 Task: Look for products with vanilla flavor.
Action: Mouse pressed left at (23, 74)
Screenshot: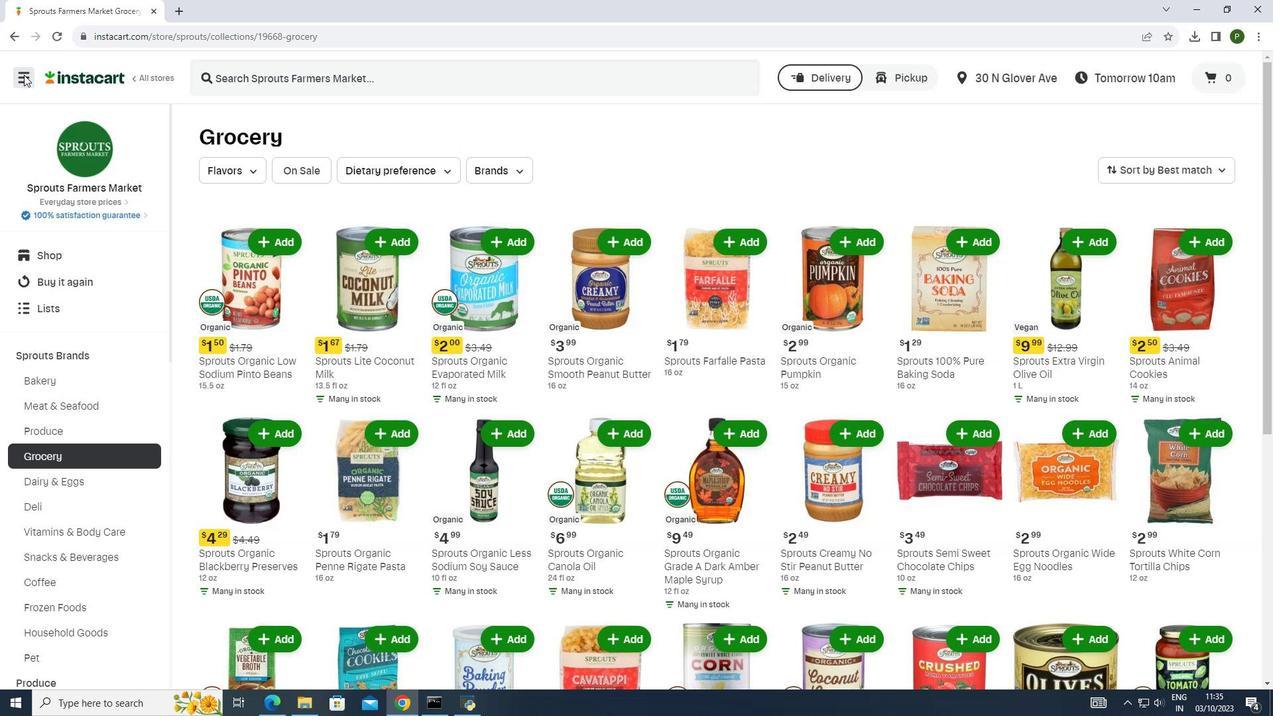 
Action: Mouse moved to (55, 346)
Screenshot: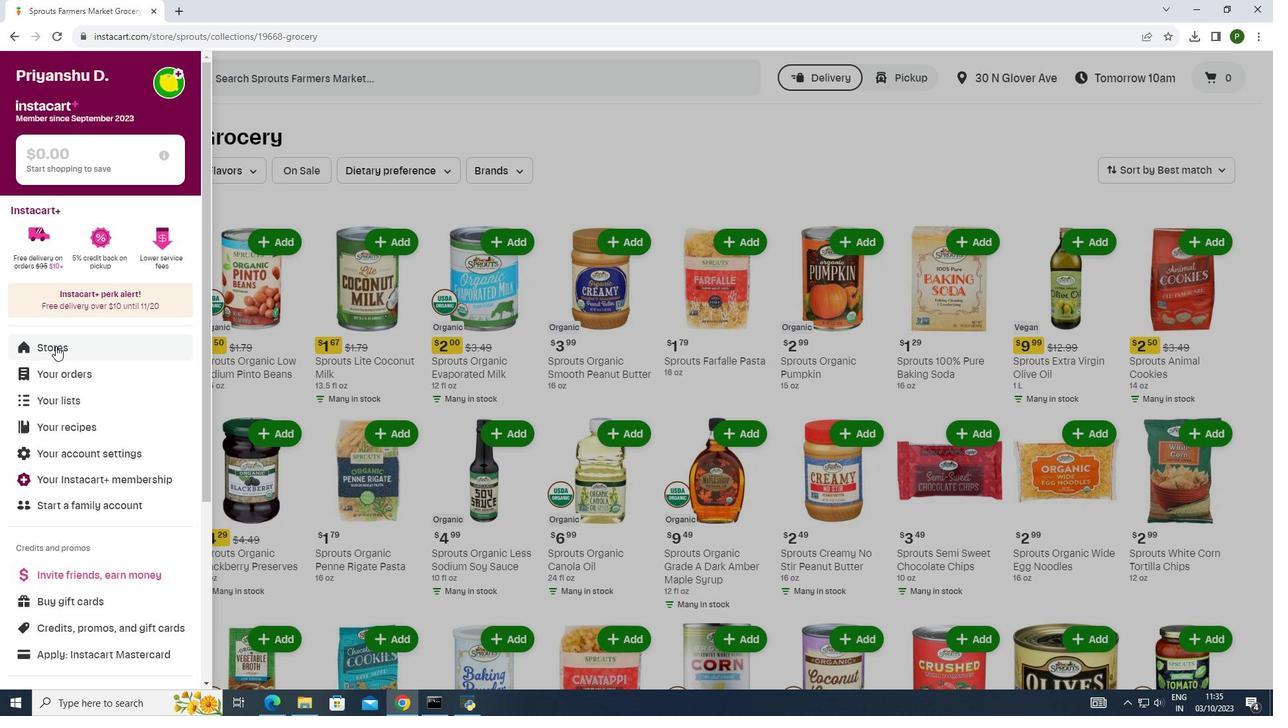 
Action: Mouse pressed left at (55, 346)
Screenshot: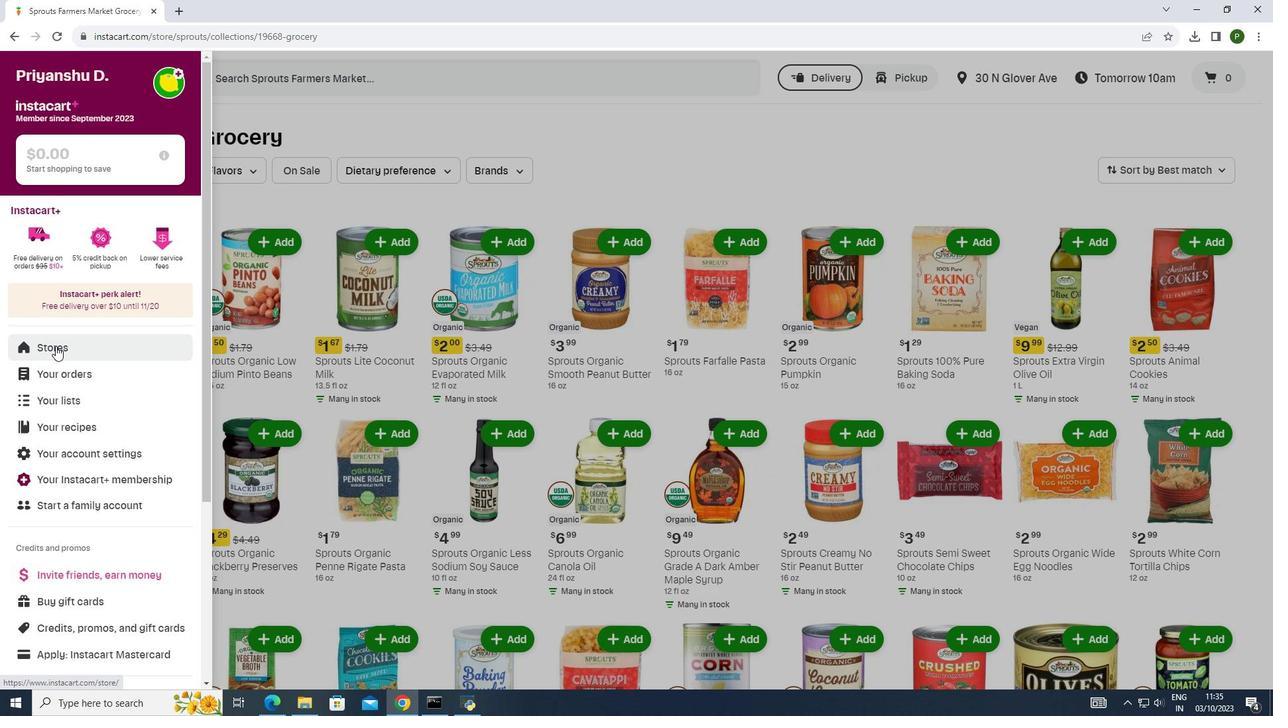 
Action: Mouse moved to (308, 132)
Screenshot: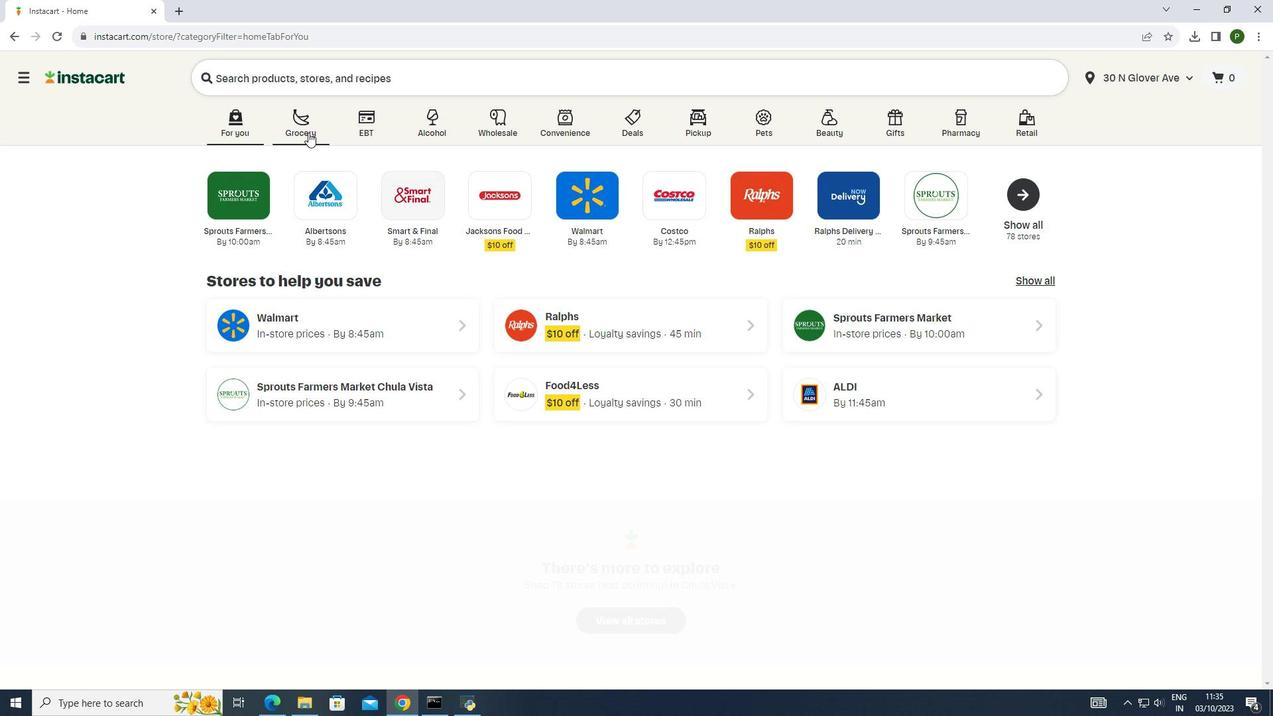 
Action: Mouse pressed left at (308, 132)
Screenshot: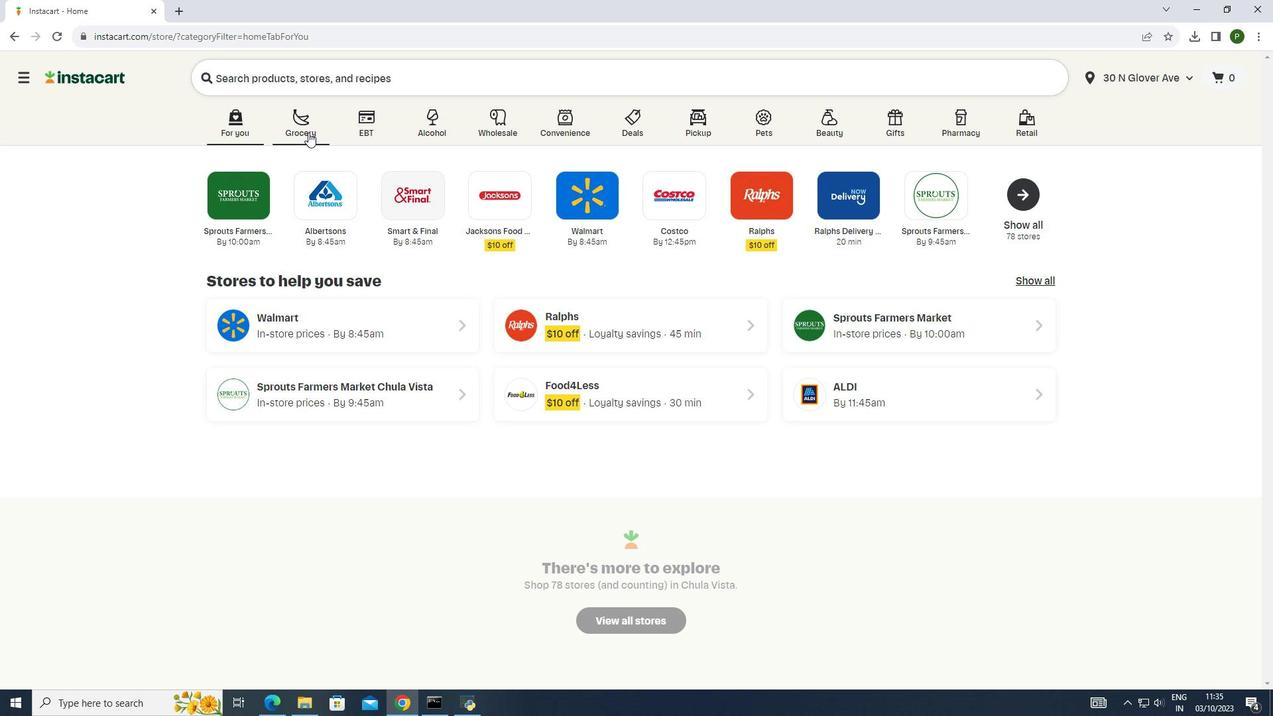 
Action: Mouse moved to (666, 203)
Screenshot: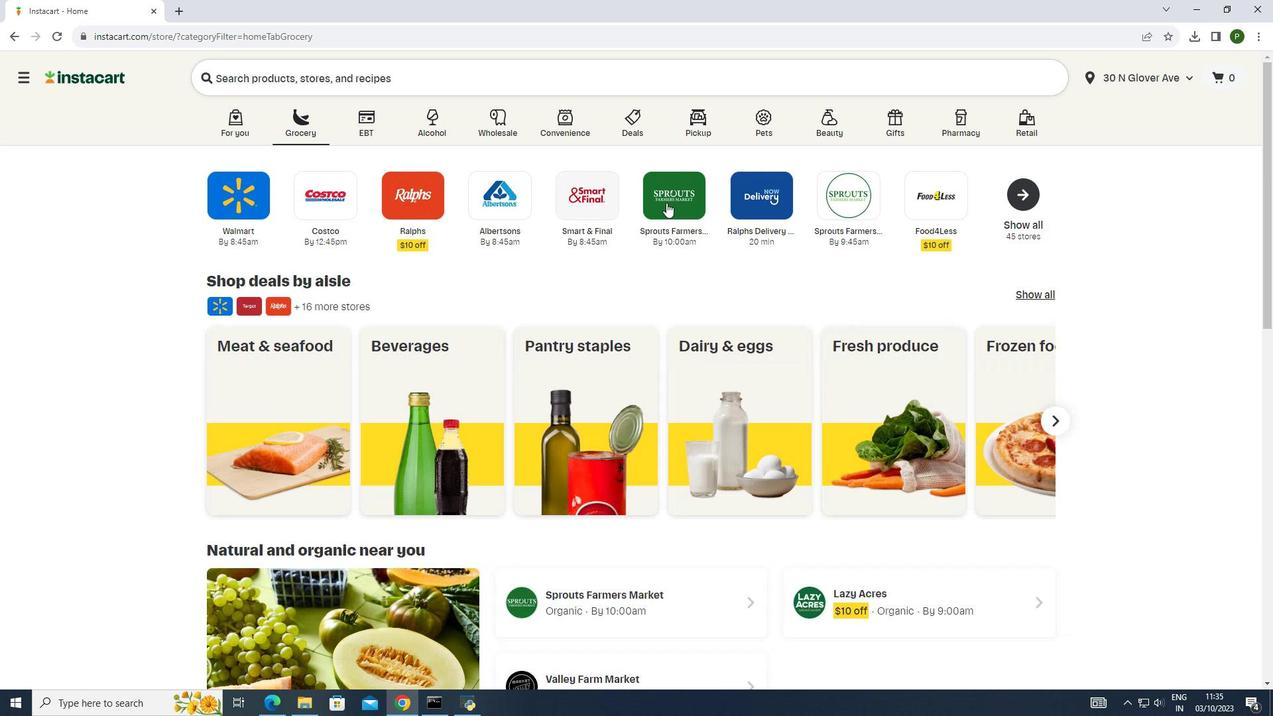 
Action: Mouse pressed left at (666, 203)
Screenshot: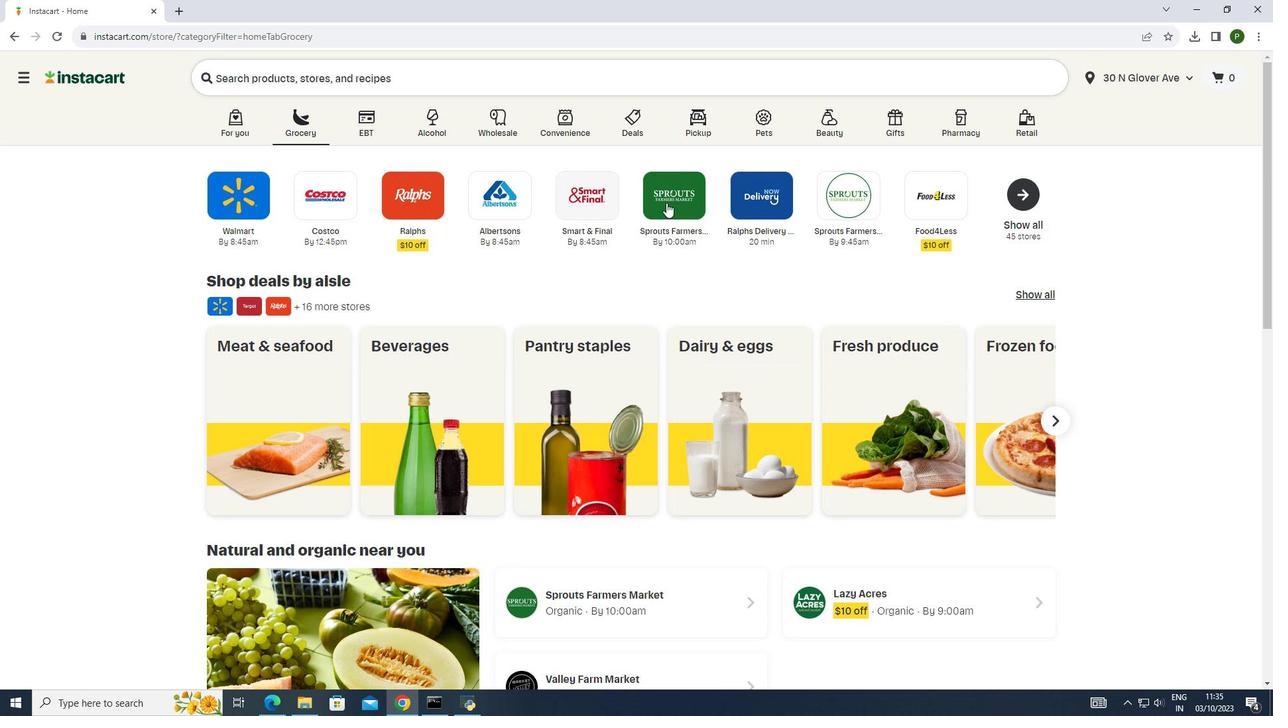 
Action: Mouse moved to (79, 345)
Screenshot: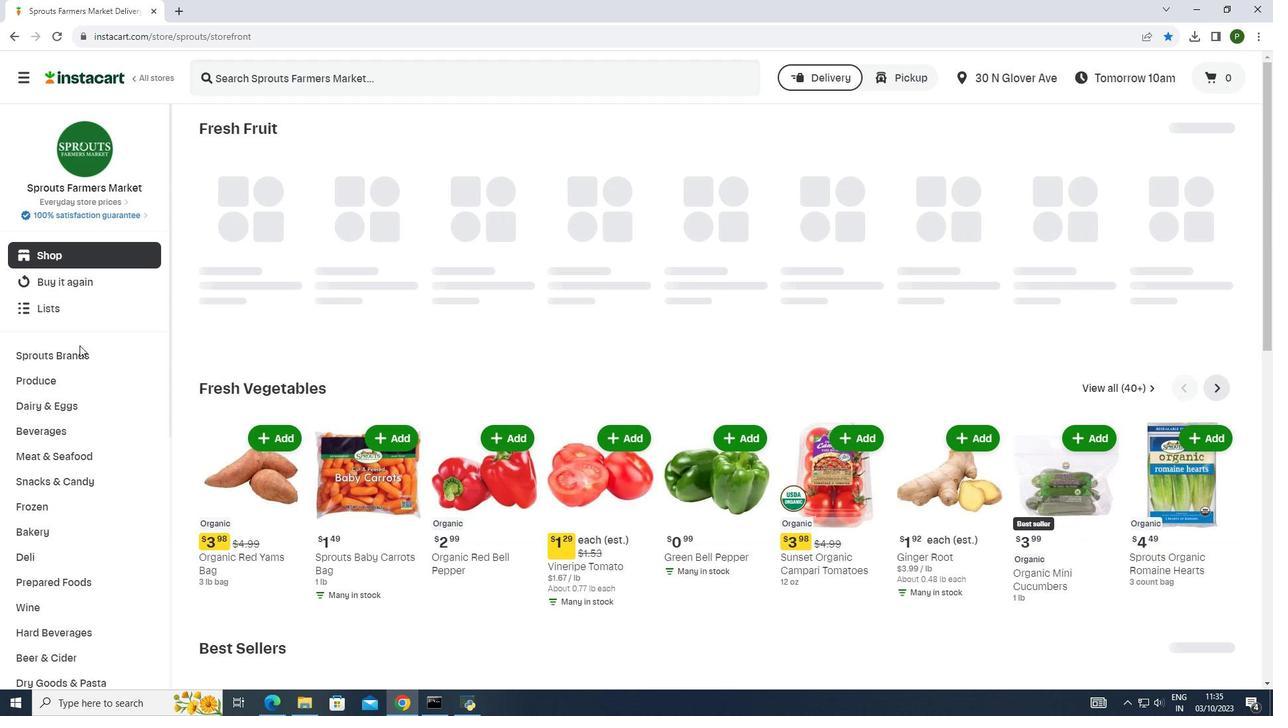
Action: Mouse pressed left at (79, 345)
Screenshot: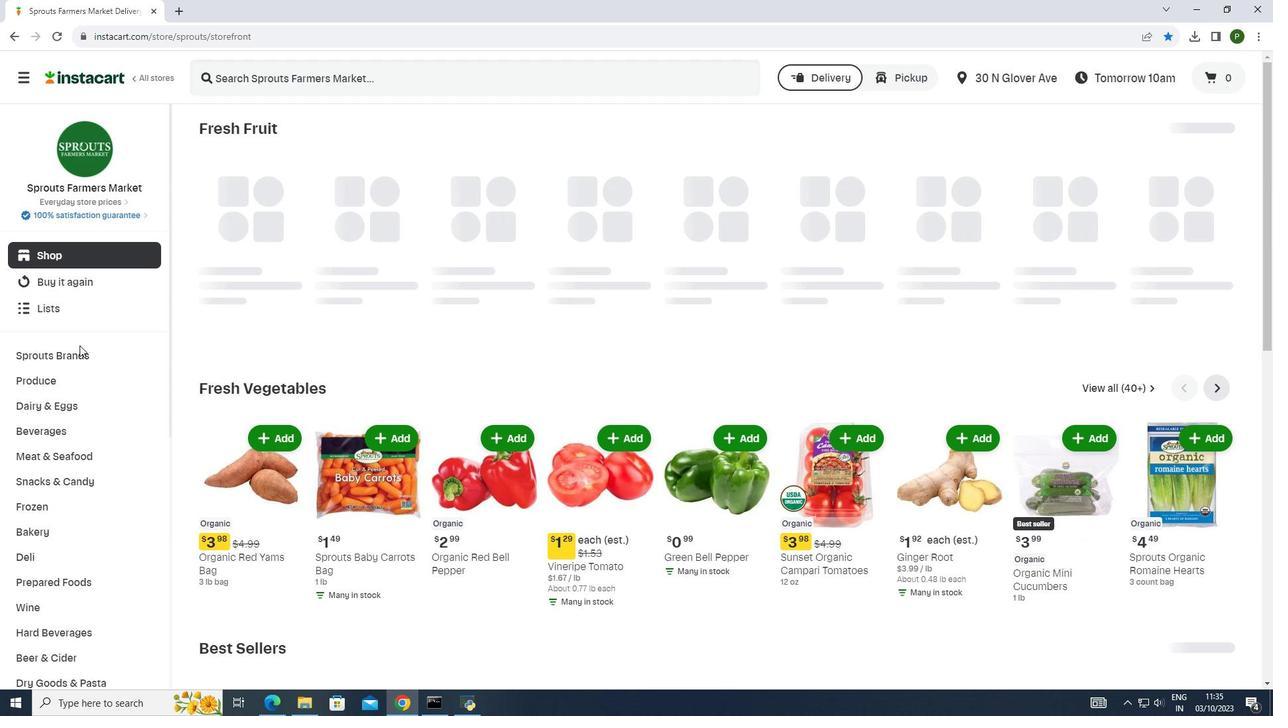 
Action: Mouse moved to (49, 452)
Screenshot: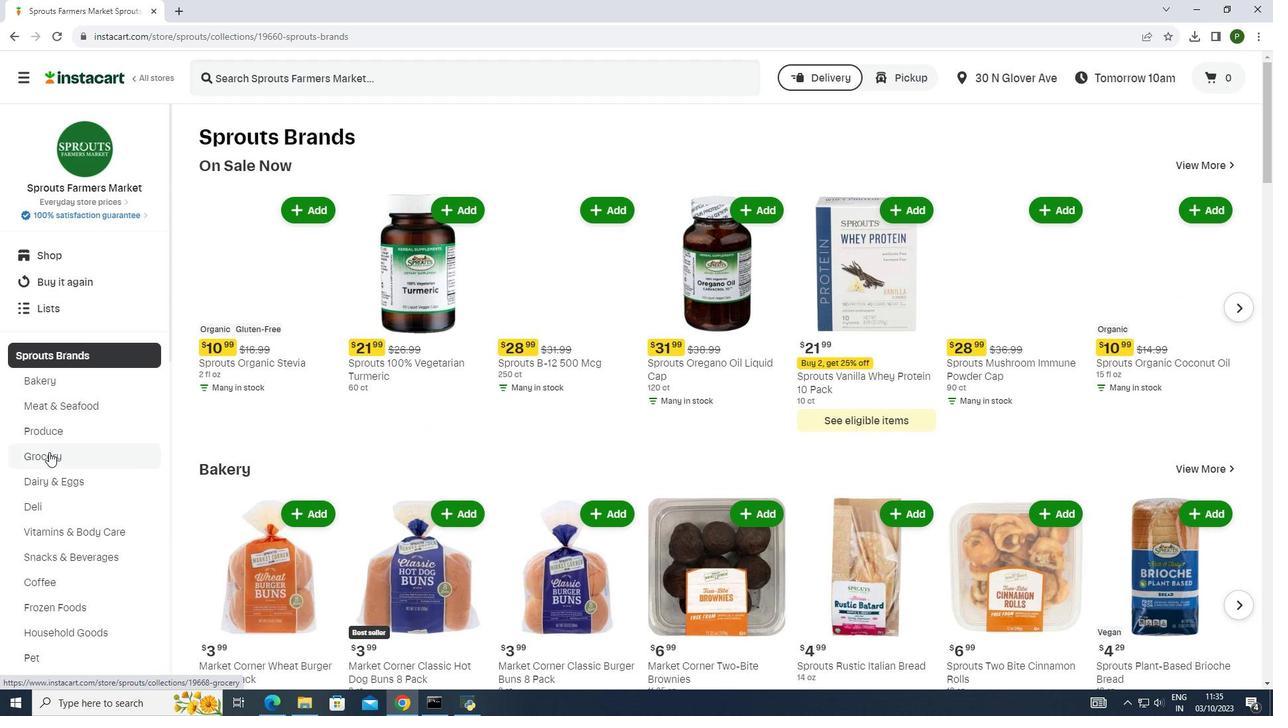 
Action: Mouse pressed left at (49, 452)
Screenshot: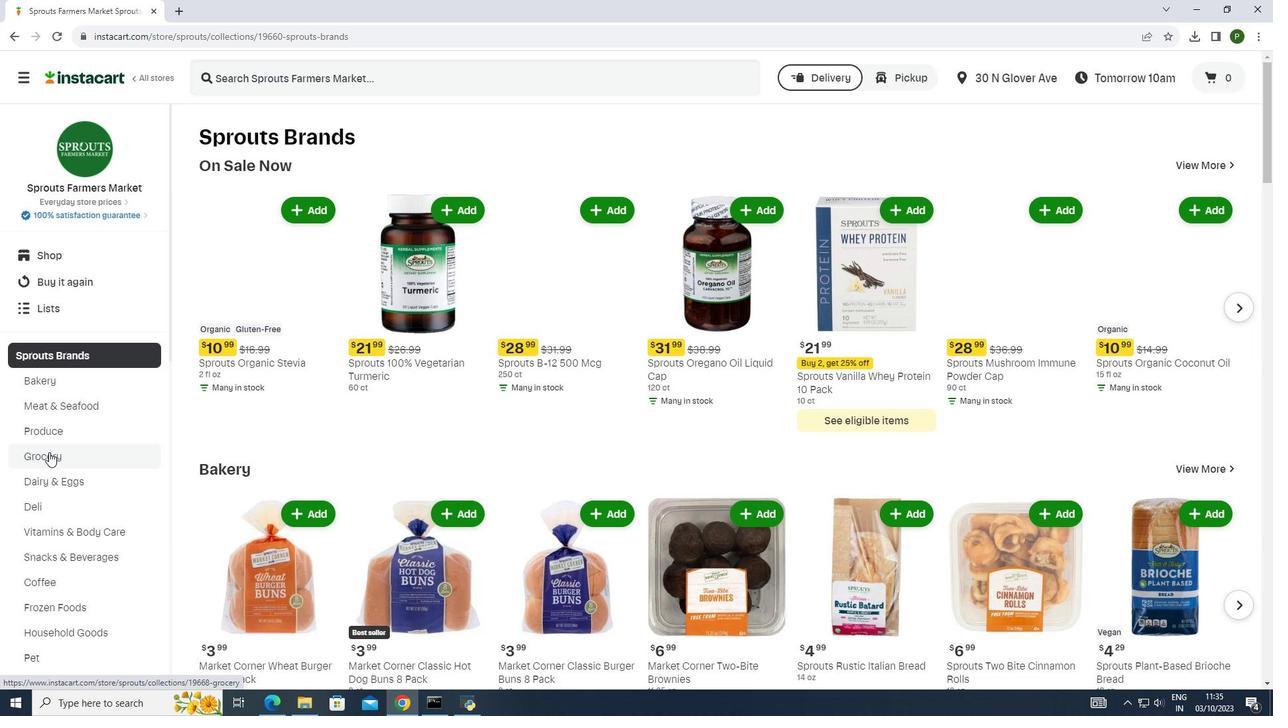 
Action: Mouse moved to (233, 171)
Screenshot: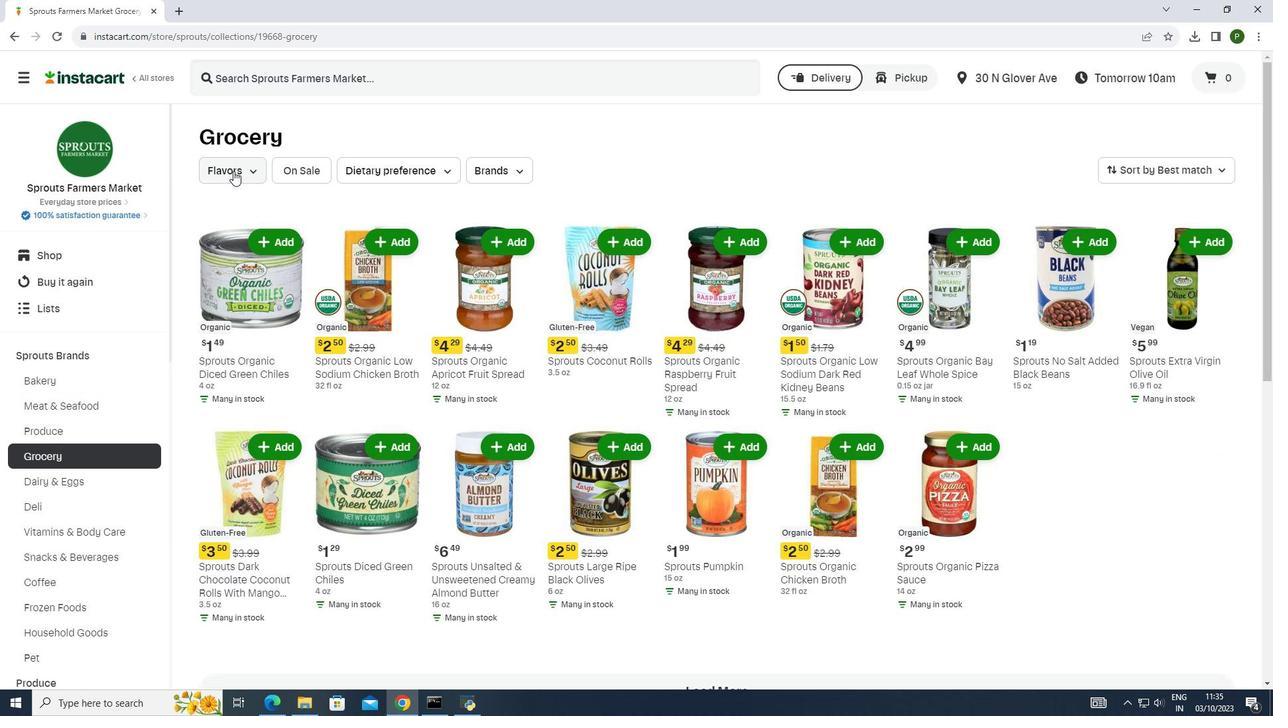 
Action: Mouse pressed left at (233, 171)
Screenshot: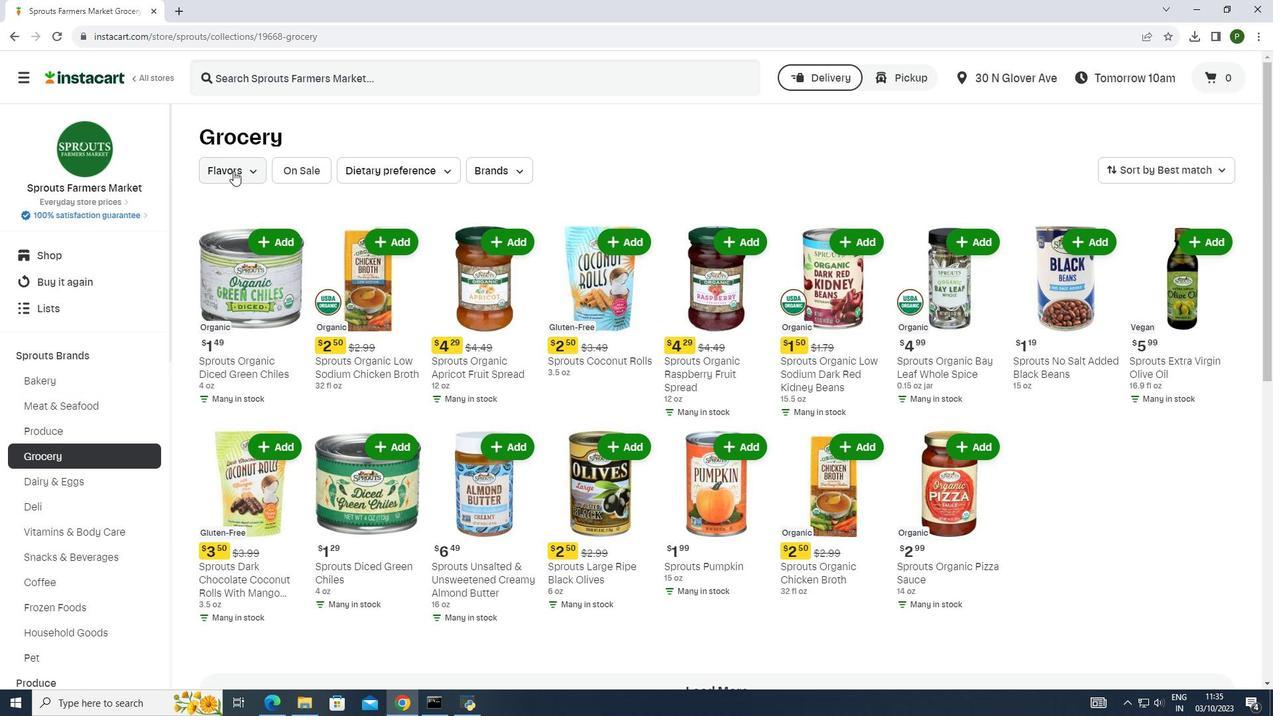 
Action: Mouse moved to (272, 252)
Screenshot: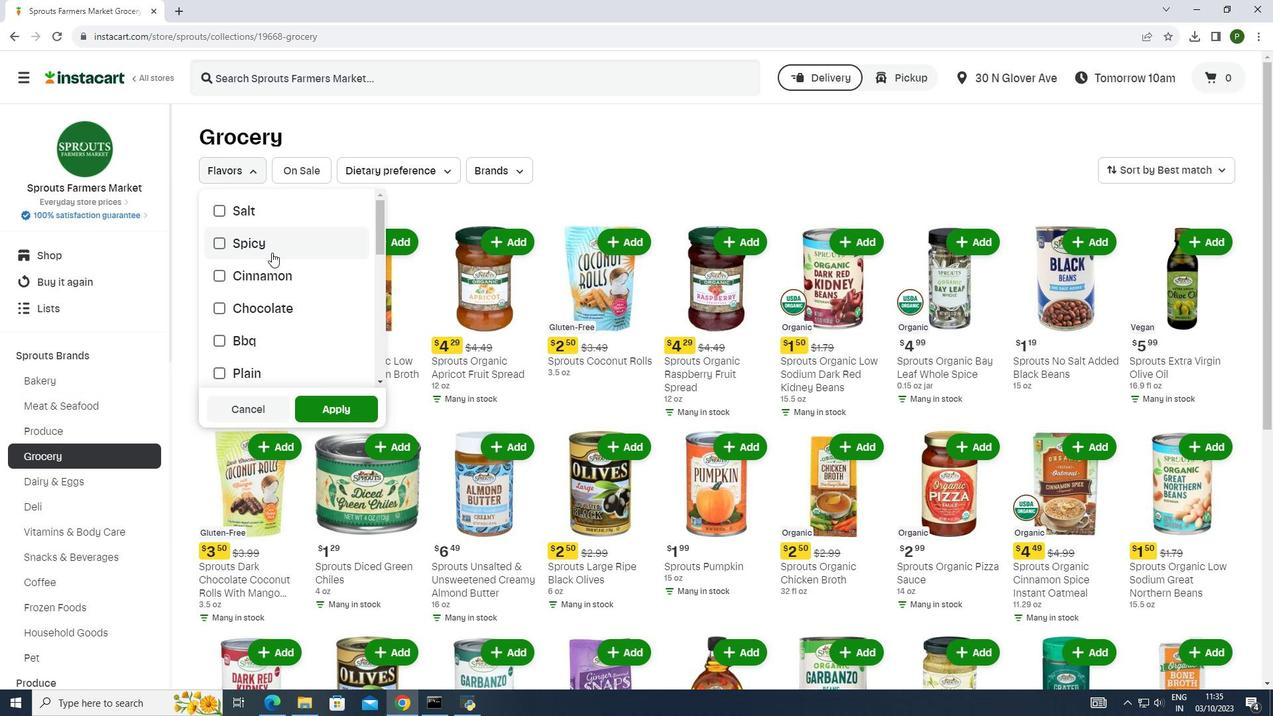 
Action: Mouse scrolled (272, 252) with delta (0, 0)
Screenshot: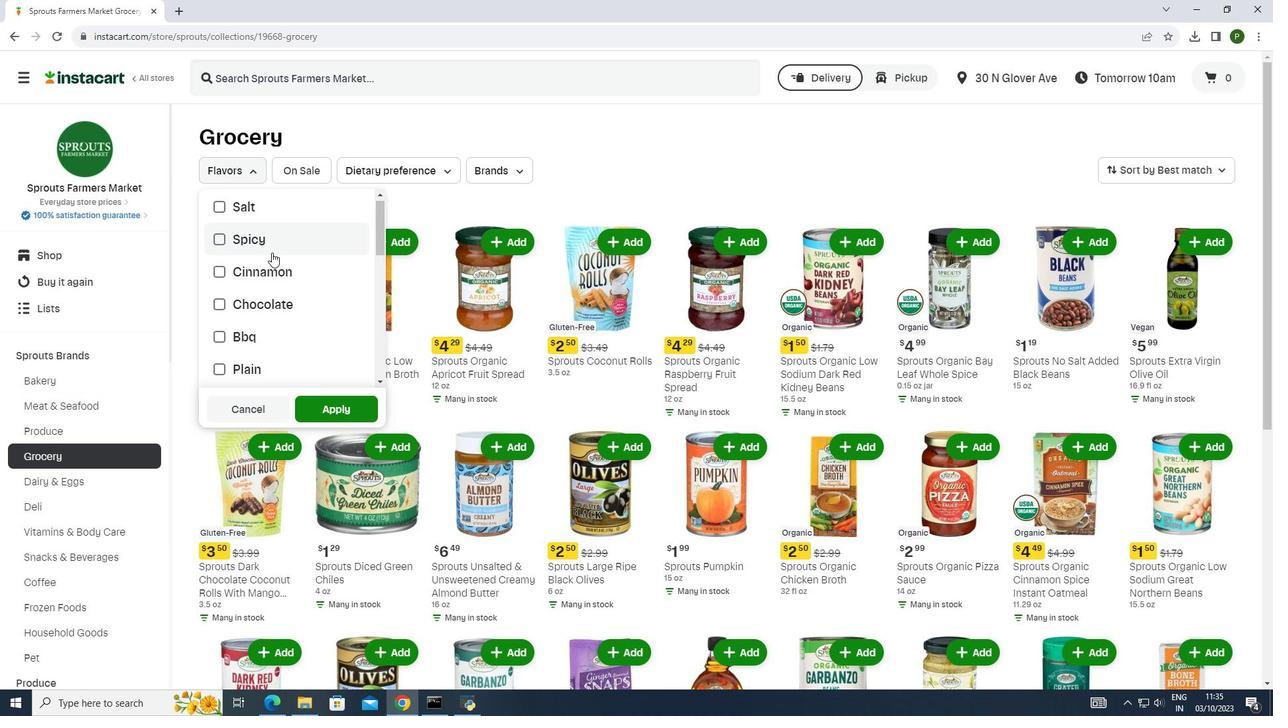 
Action: Mouse moved to (278, 264)
Screenshot: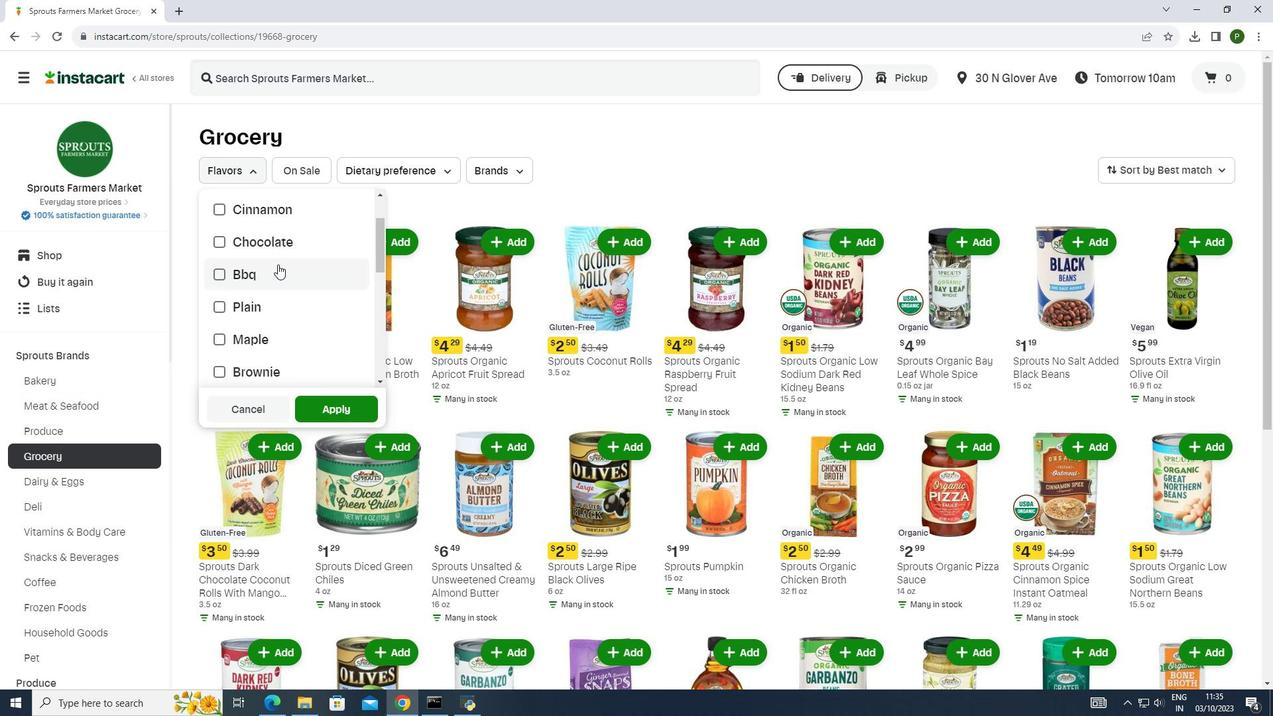 
Action: Mouse scrolled (278, 264) with delta (0, 0)
Screenshot: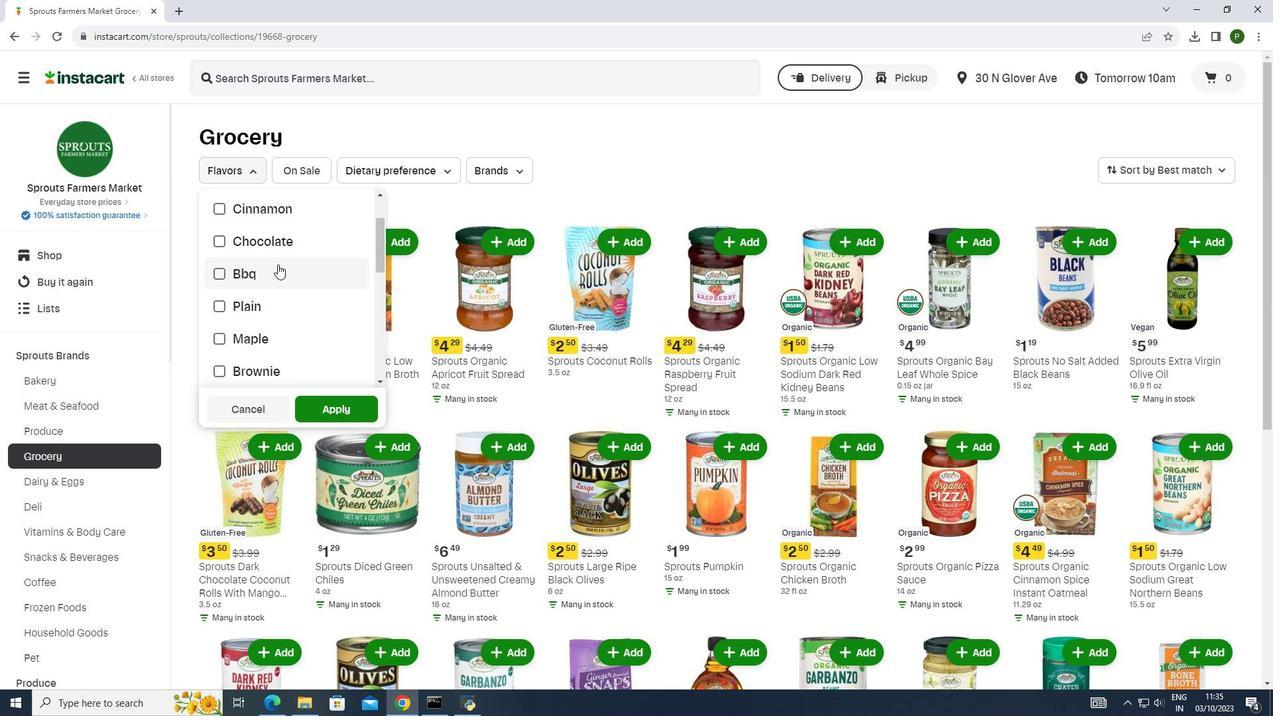 
Action: Mouse moved to (287, 282)
Screenshot: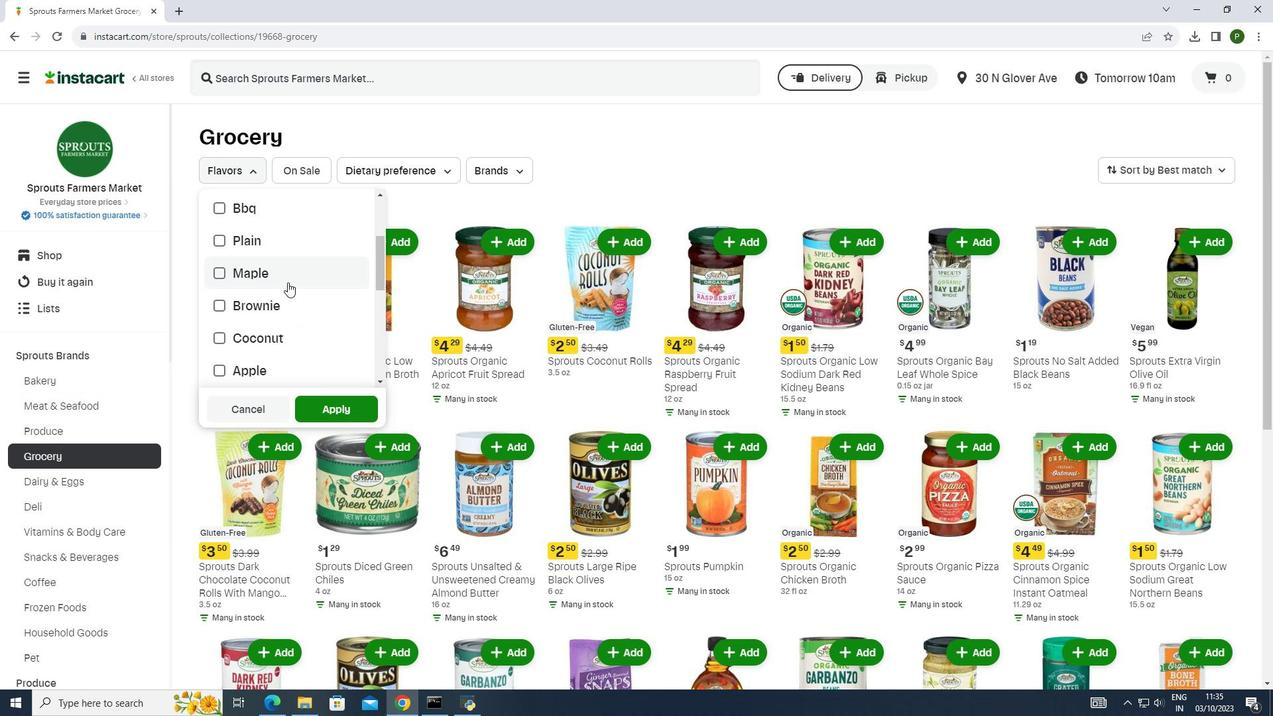 
Action: Mouse scrolled (287, 281) with delta (0, 0)
Screenshot: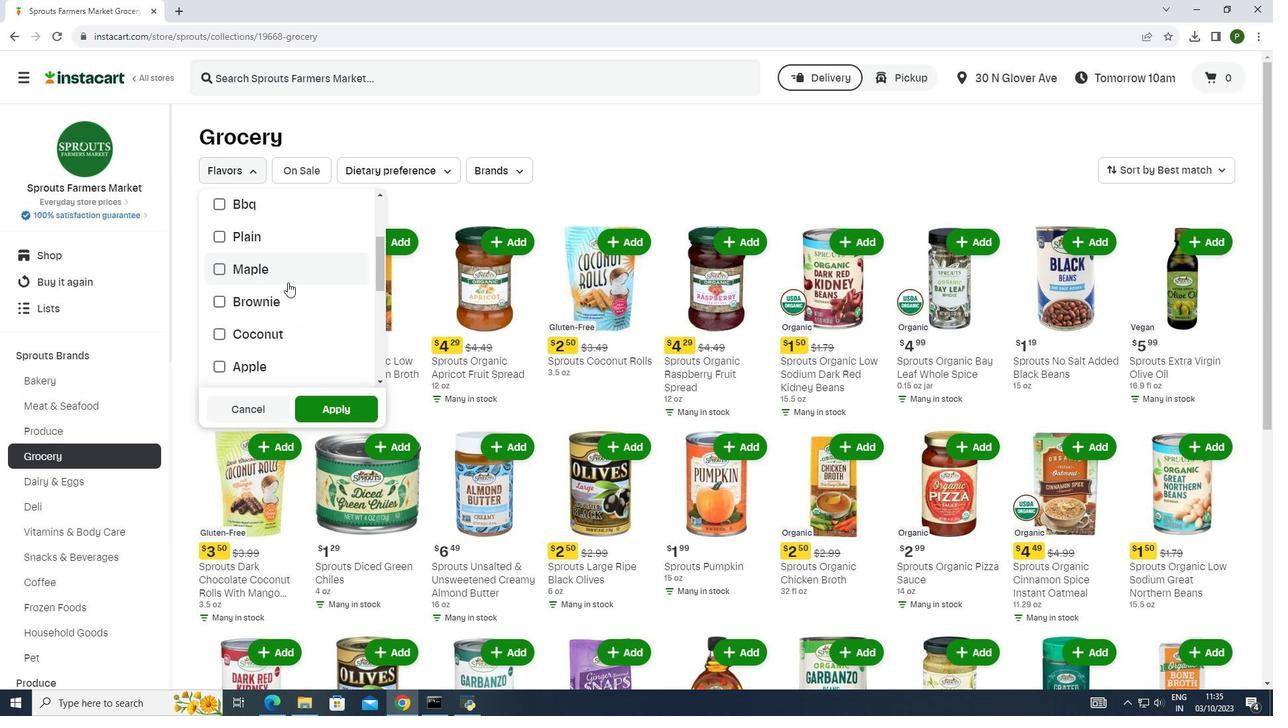 
Action: Mouse moved to (288, 286)
Screenshot: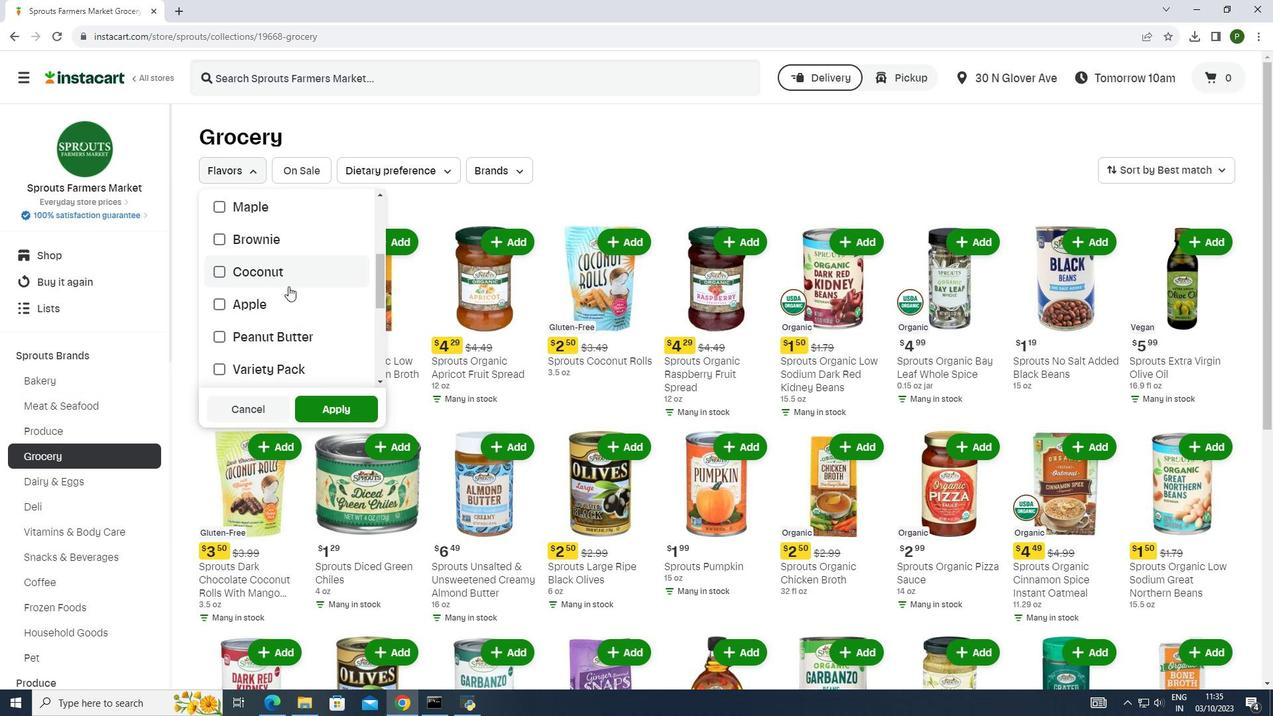 
Action: Mouse scrolled (288, 285) with delta (0, 0)
Screenshot: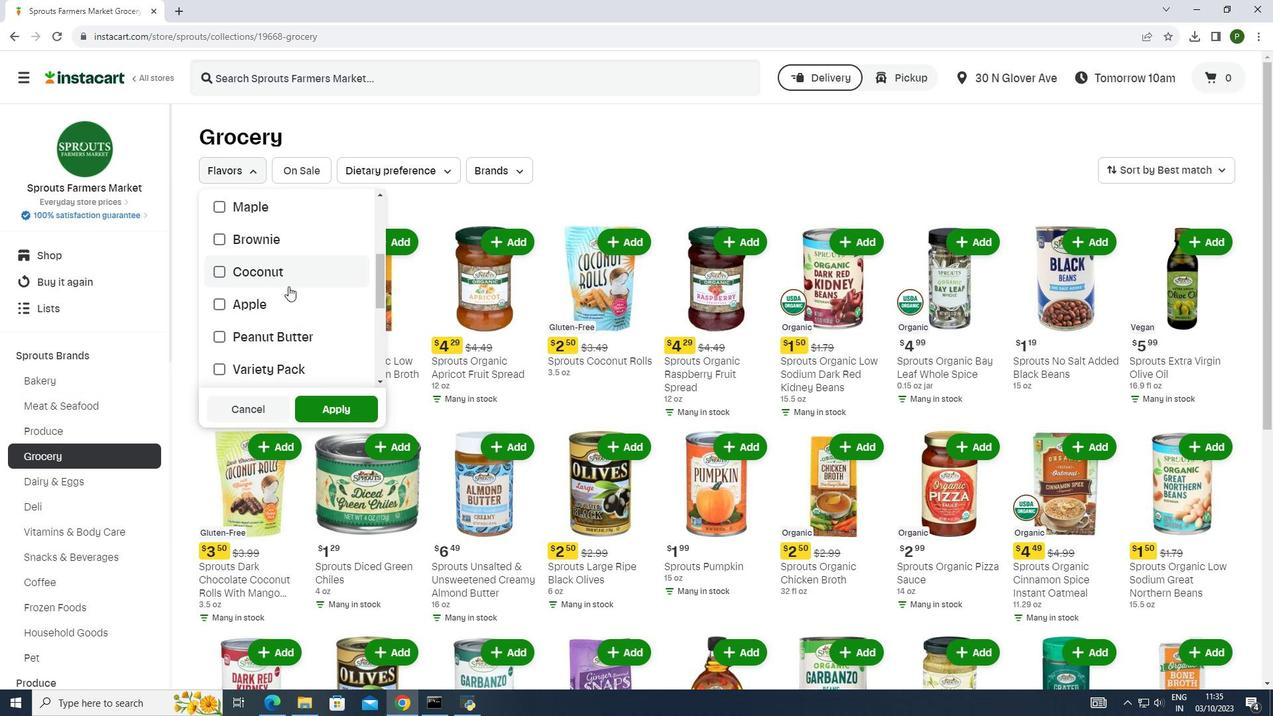 
Action: Mouse scrolled (288, 285) with delta (0, 0)
Screenshot: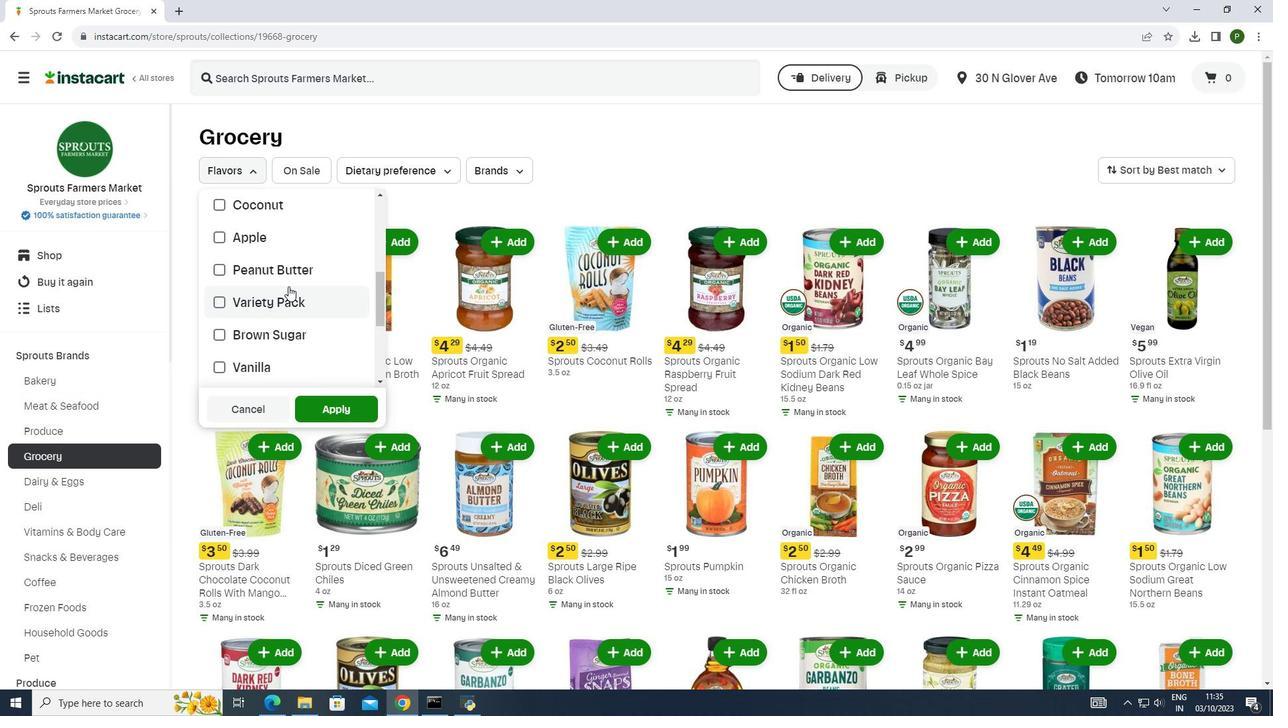 
Action: Mouse moved to (247, 308)
Screenshot: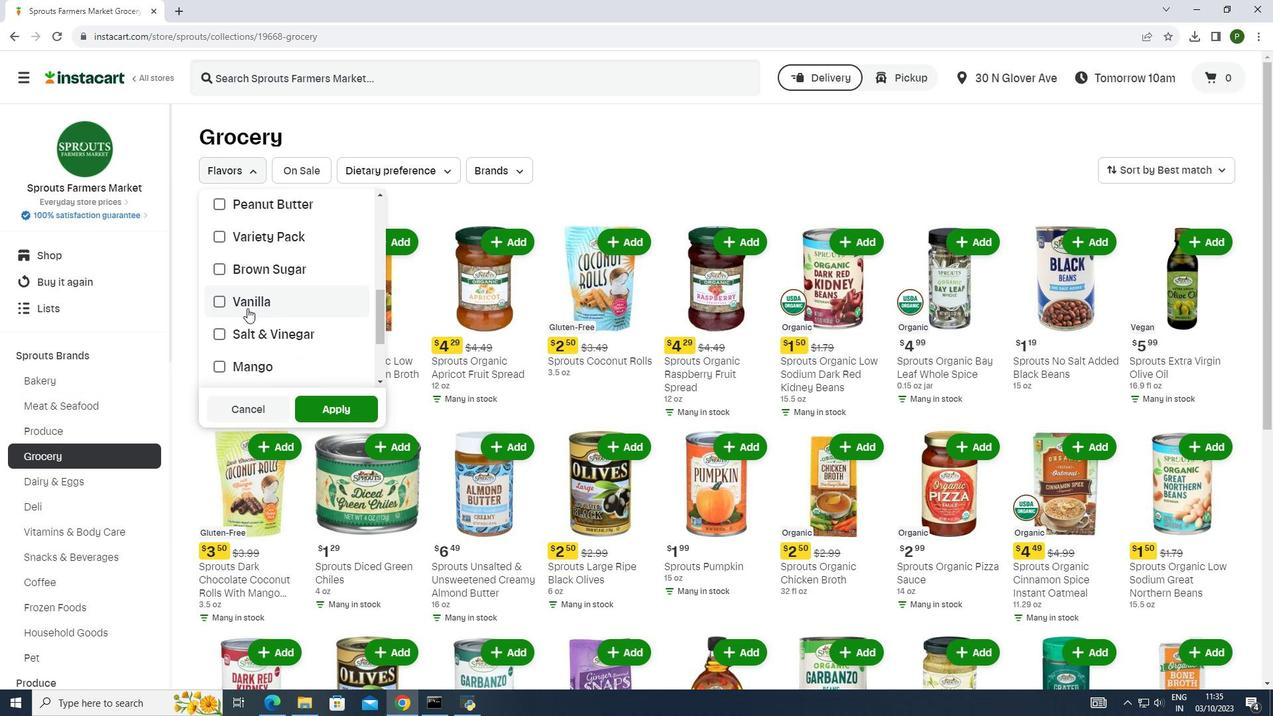 
Action: Mouse pressed left at (247, 308)
Screenshot: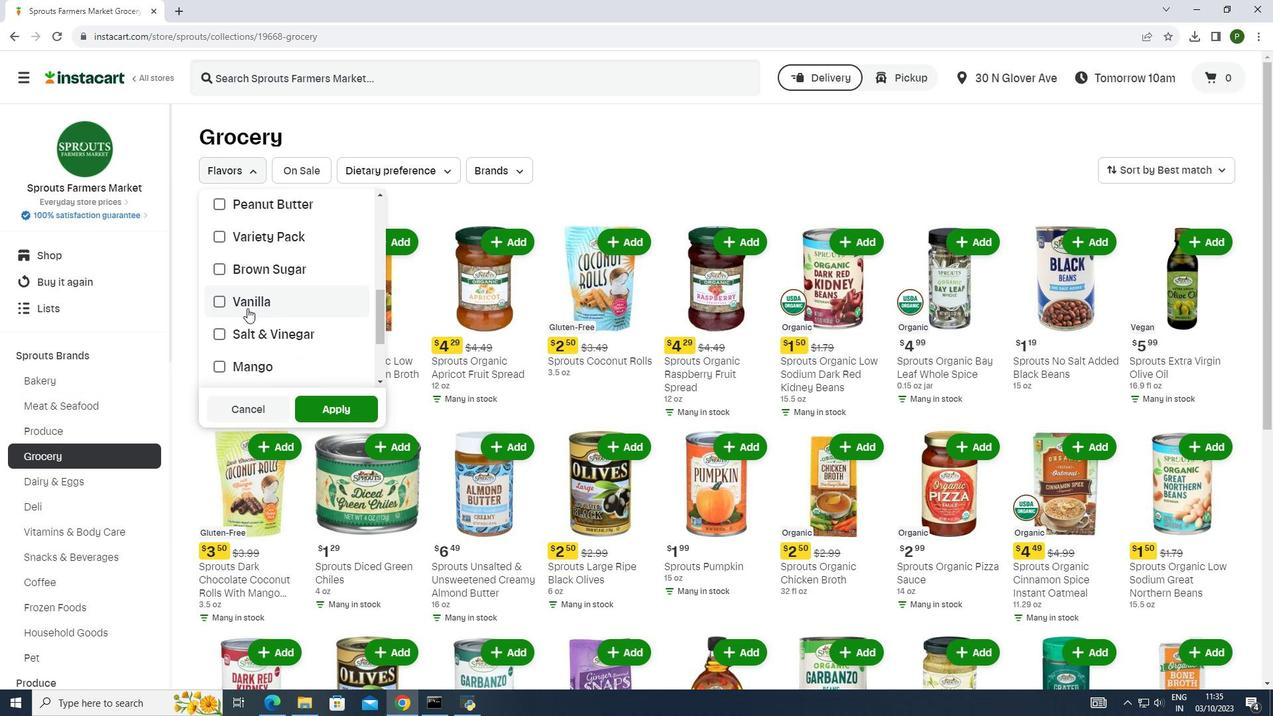 
Action: Mouse moved to (330, 401)
Screenshot: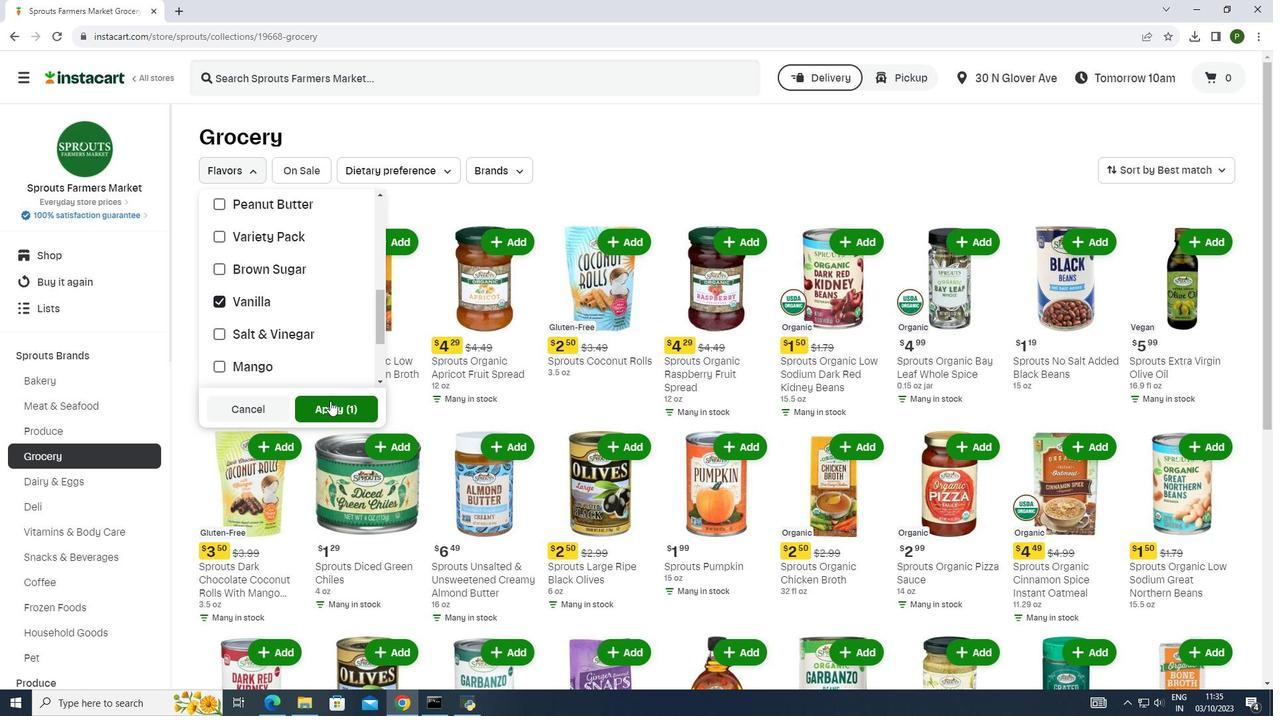 
Action: Mouse pressed left at (330, 401)
Screenshot: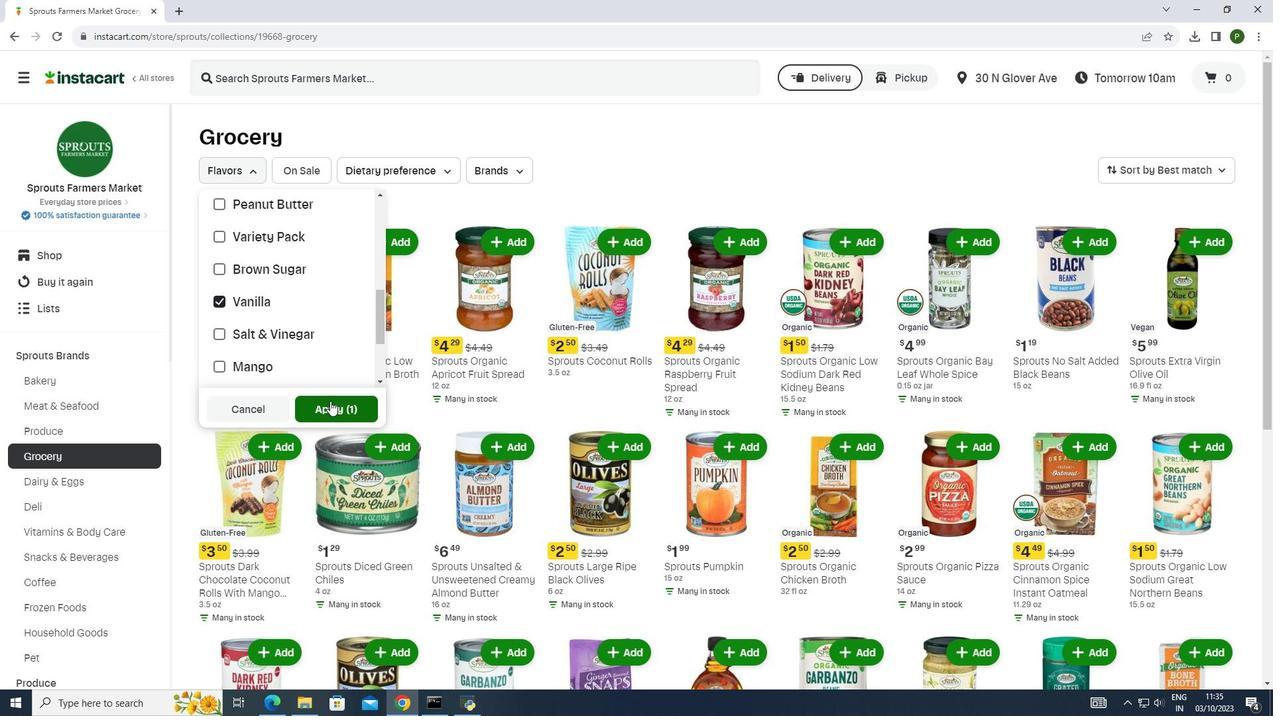 
Action: Mouse moved to (285, 393)
Screenshot: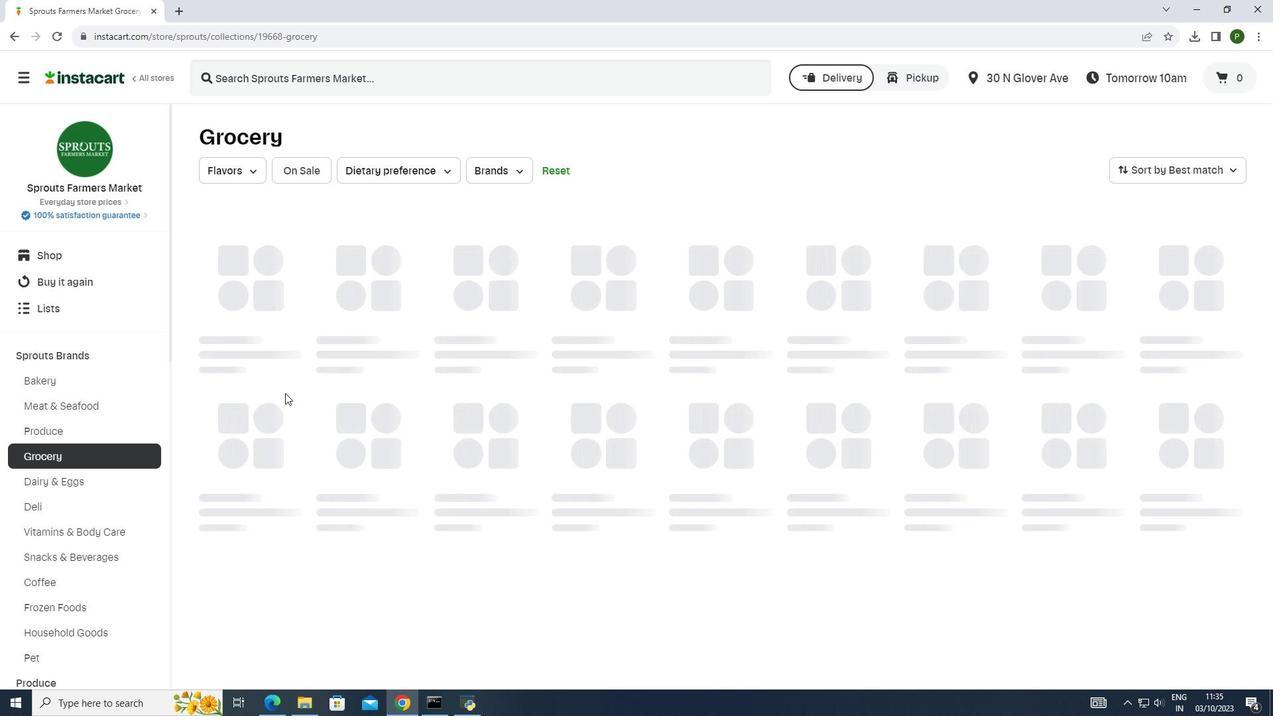 
